 Task: Create a section Fast & Ferocious and in the section, add a milestone Network Virtualization in the project ArtisanTech
Action: Mouse moved to (55, 280)
Screenshot: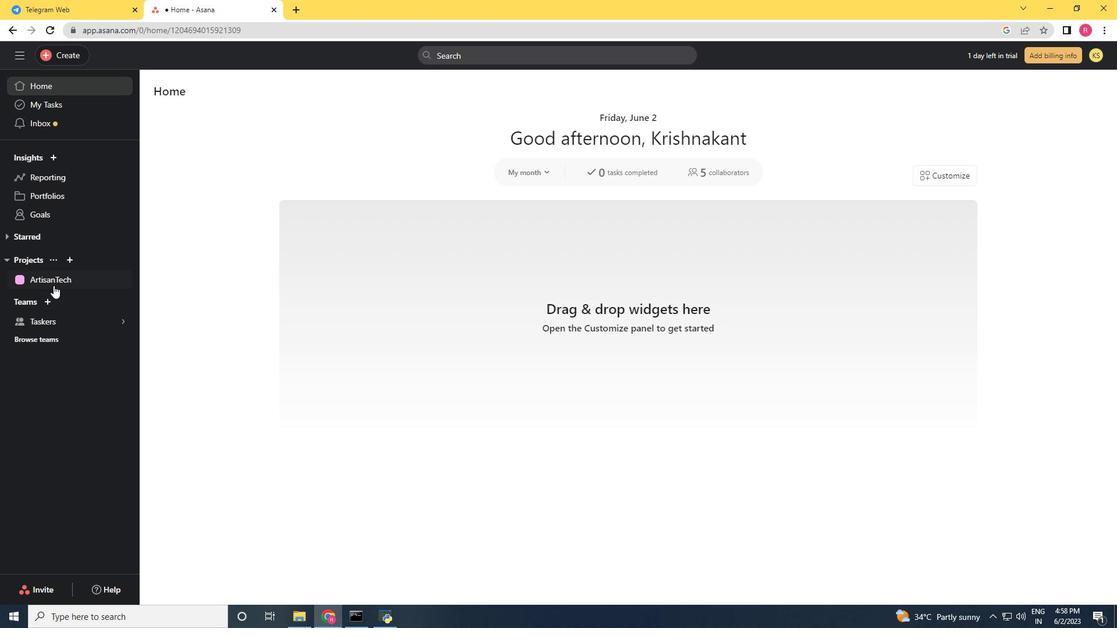 
Action: Mouse pressed left at (55, 280)
Screenshot: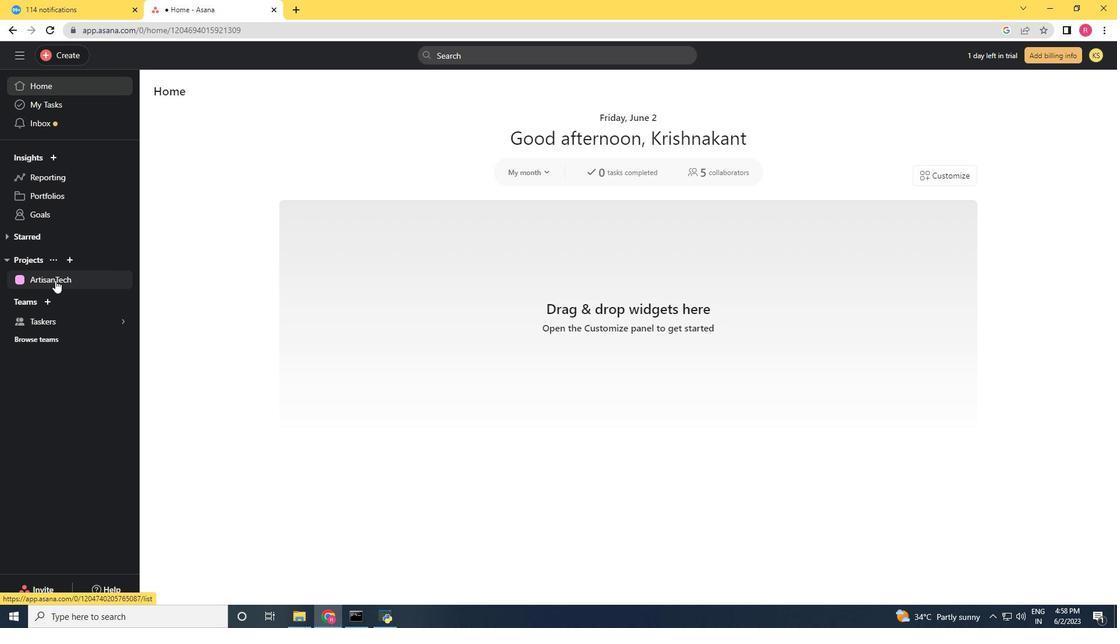 
Action: Mouse moved to (186, 391)
Screenshot: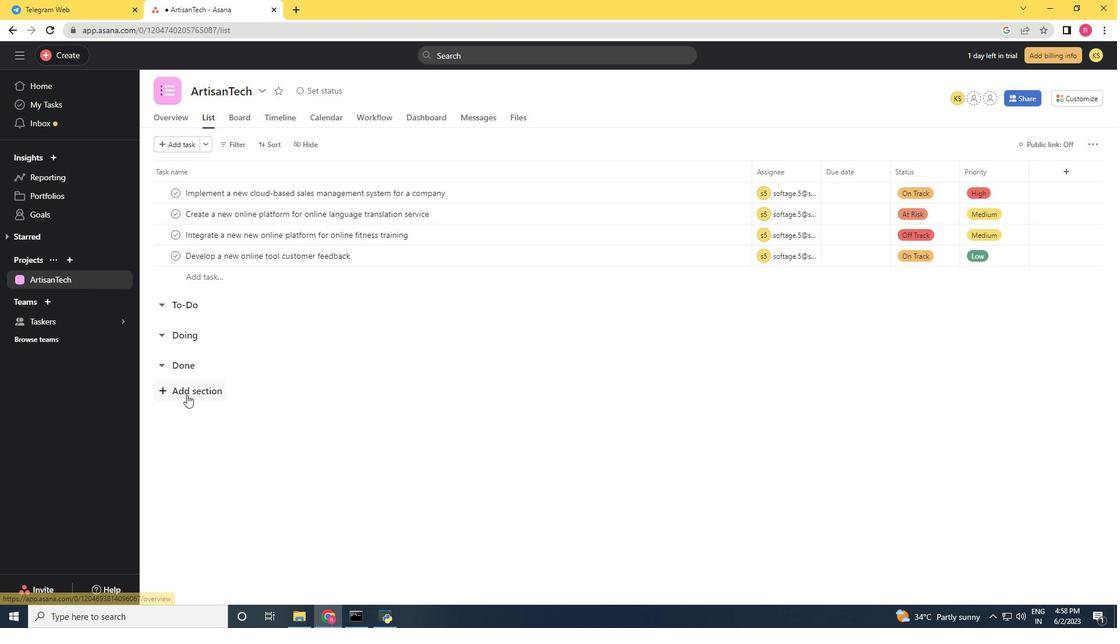
Action: Mouse pressed left at (186, 391)
Screenshot: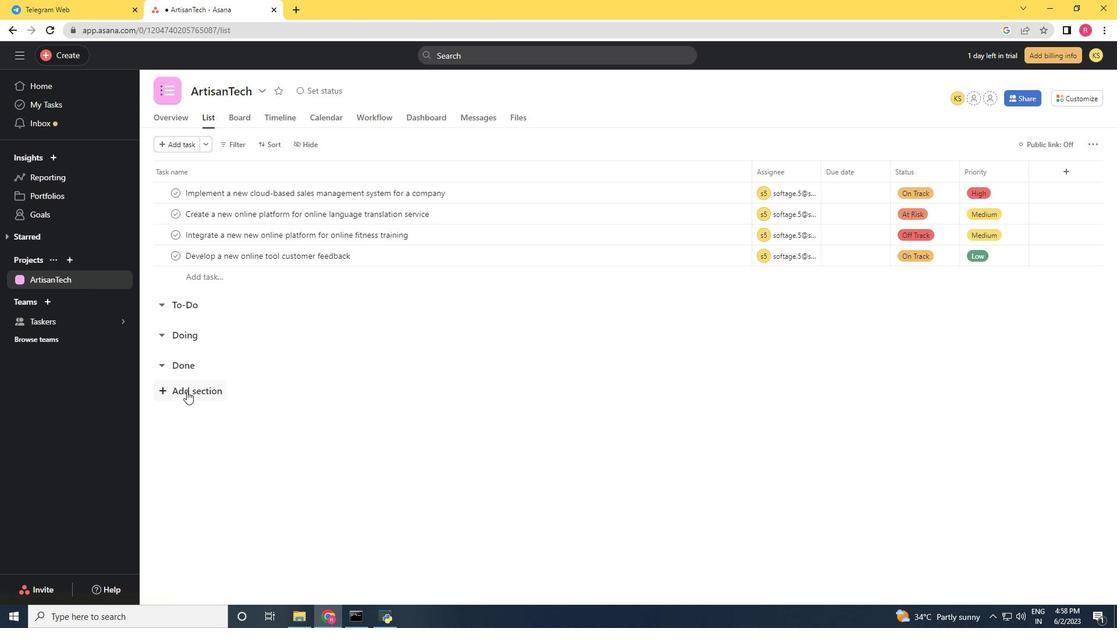 
Action: Key pressed <Key.shift><Key.shift><Key.shift><Key.shift><Key.shift><Key.shift>Fast<Key.space><Key.shift>&<Key.space><Key.shift>Ferocius<Key.space><Key.backspace><Key.backspace><Key.backspace><Key.backspace><Key.backspace>cious<Key.space>\<Key.backspace><Key.enter><Key.shift>Network<Key.space><Key.shift>Virtualization<Key.space>
Screenshot: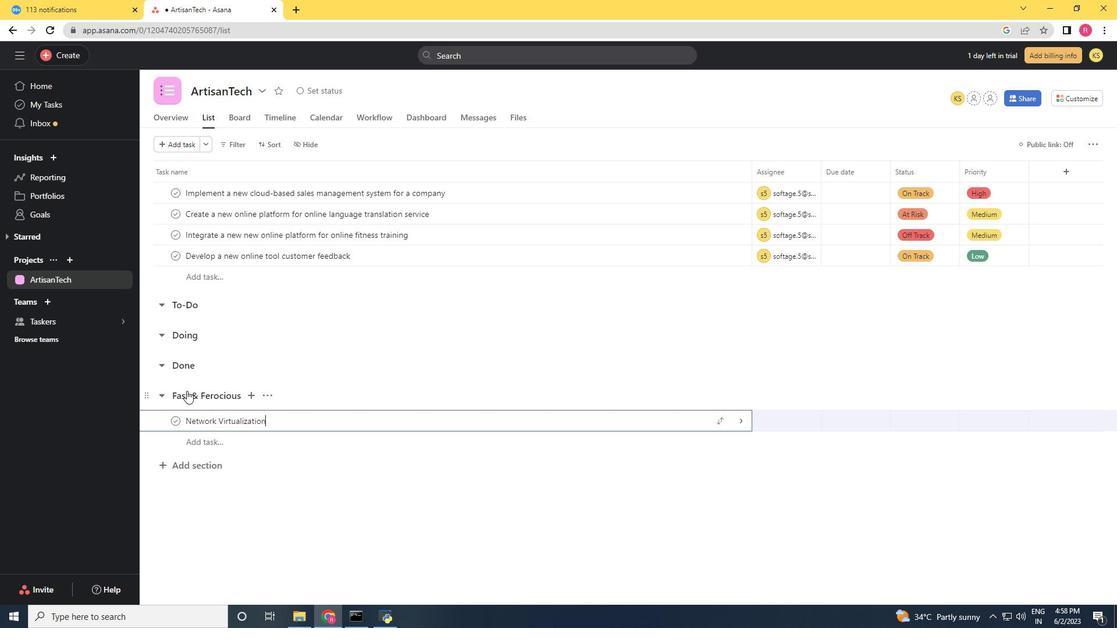 
Action: Mouse moved to (291, 419)
Screenshot: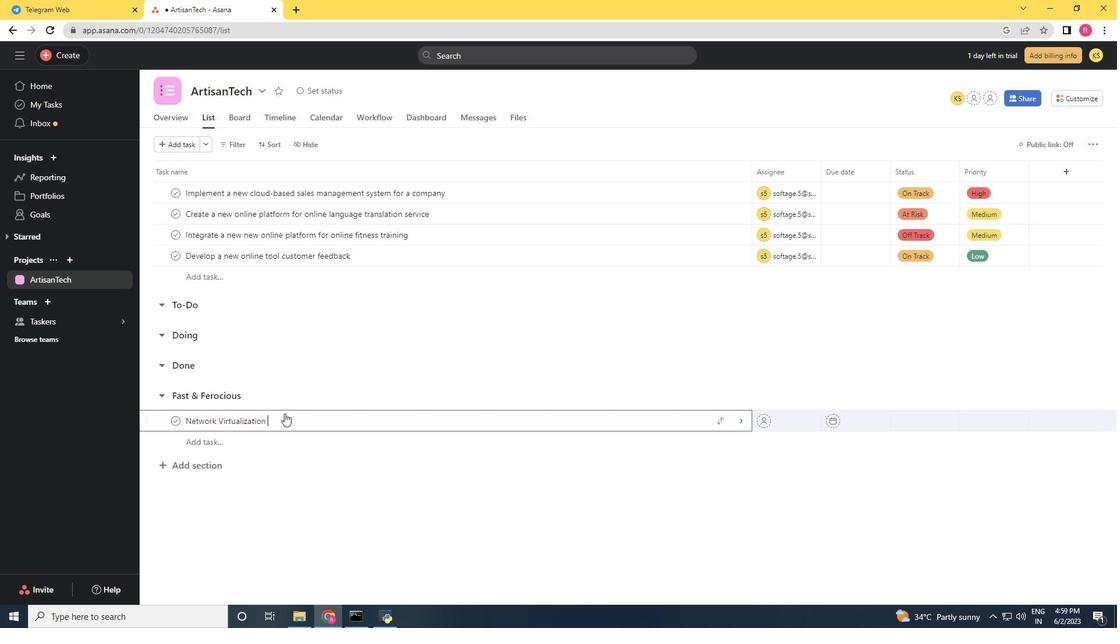 
Action: Mouse pressed right at (291, 419)
Screenshot: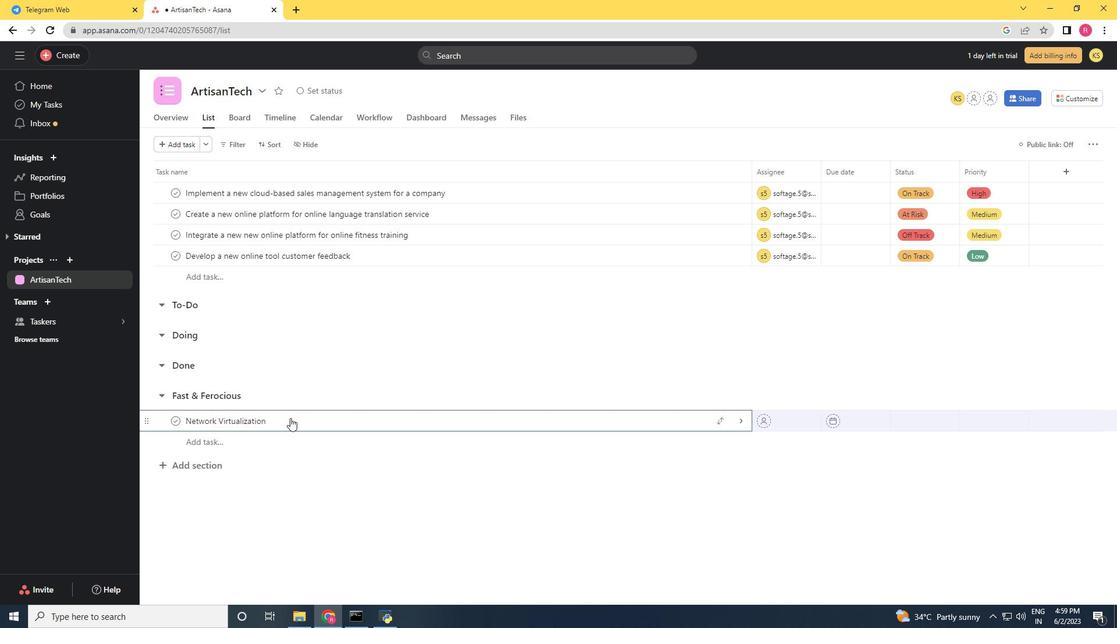 
Action: Mouse moved to (334, 366)
Screenshot: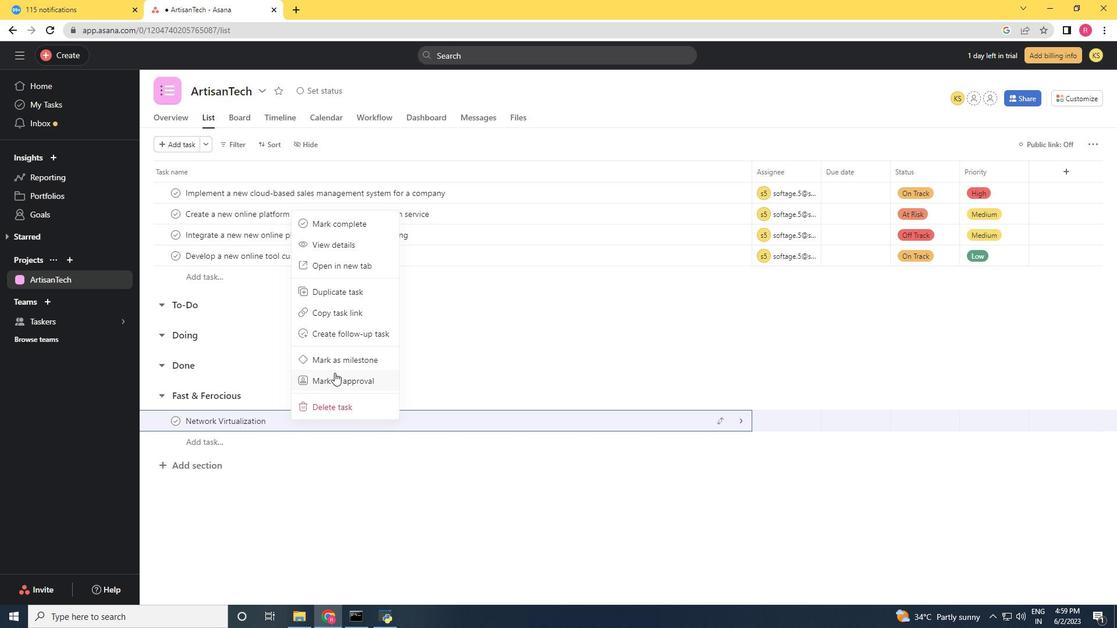 
Action: Mouse pressed left at (334, 366)
Screenshot: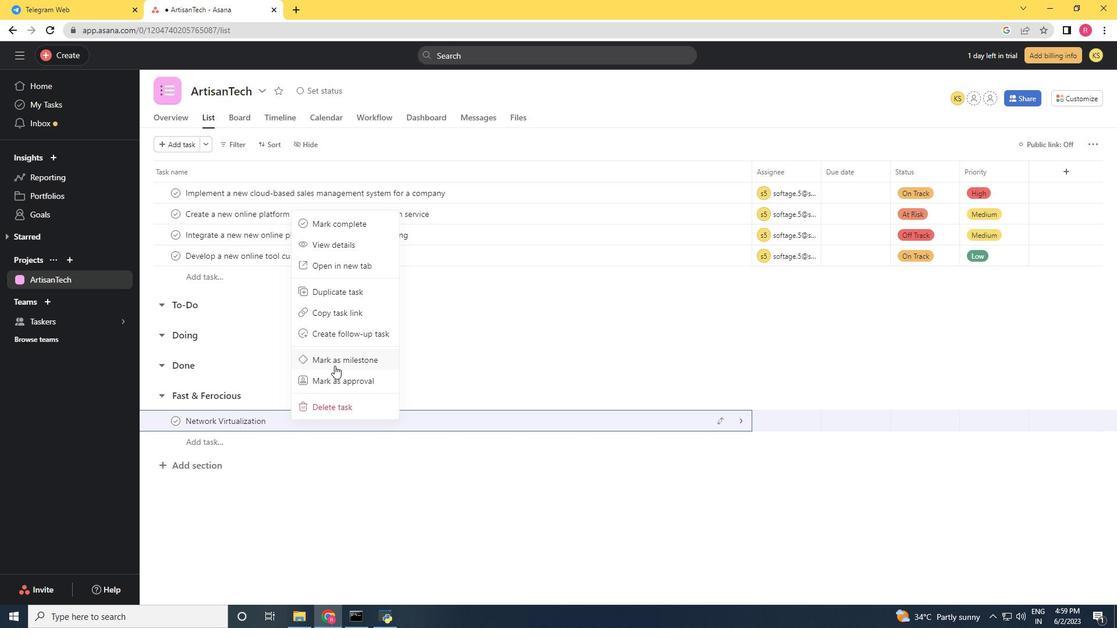 
Action: Mouse moved to (338, 362)
Screenshot: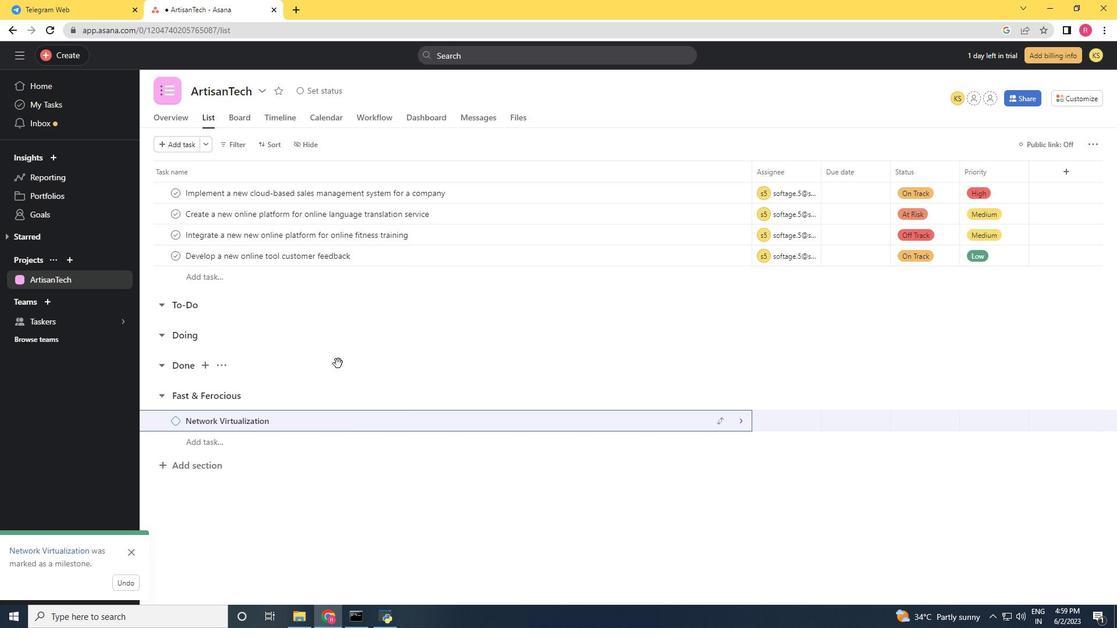 
